 Task: Schedule a self-care retreat weekend.
Action: Mouse moved to (63, 96)
Screenshot: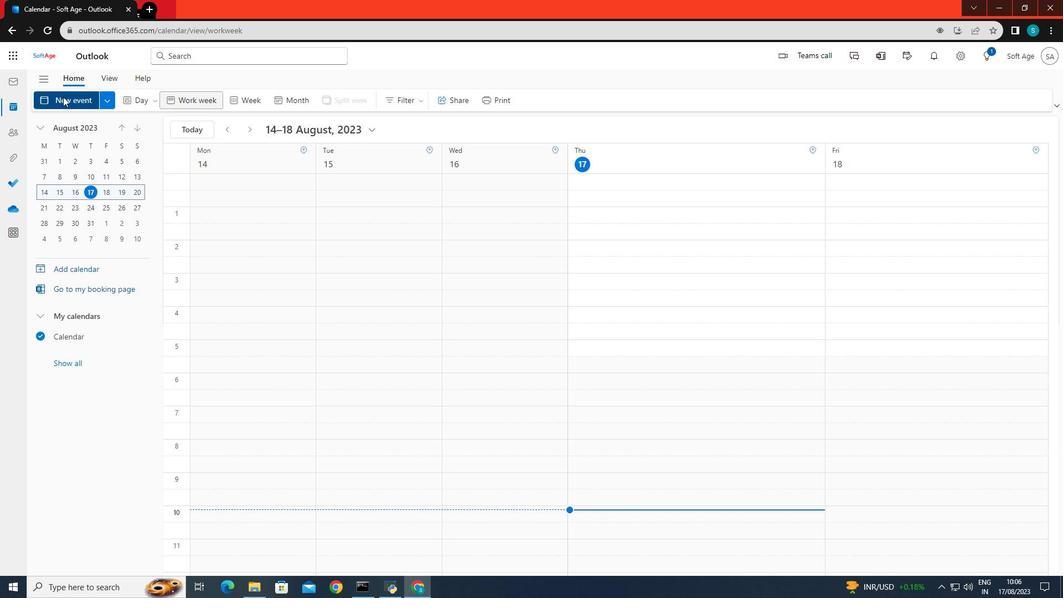 
Action: Mouse pressed left at (63, 96)
Screenshot: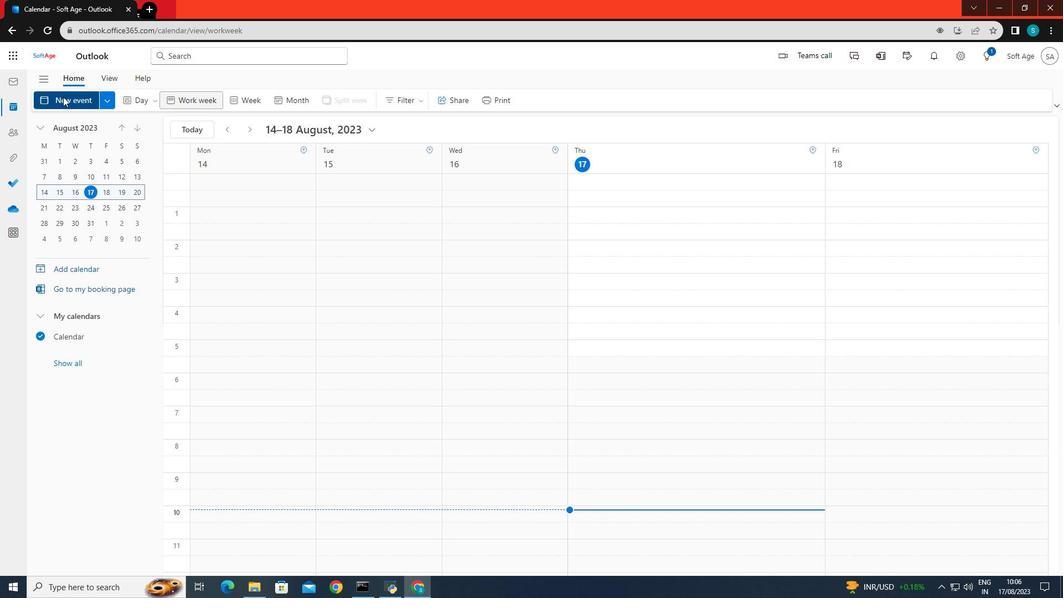 
Action: Mouse moved to (307, 168)
Screenshot: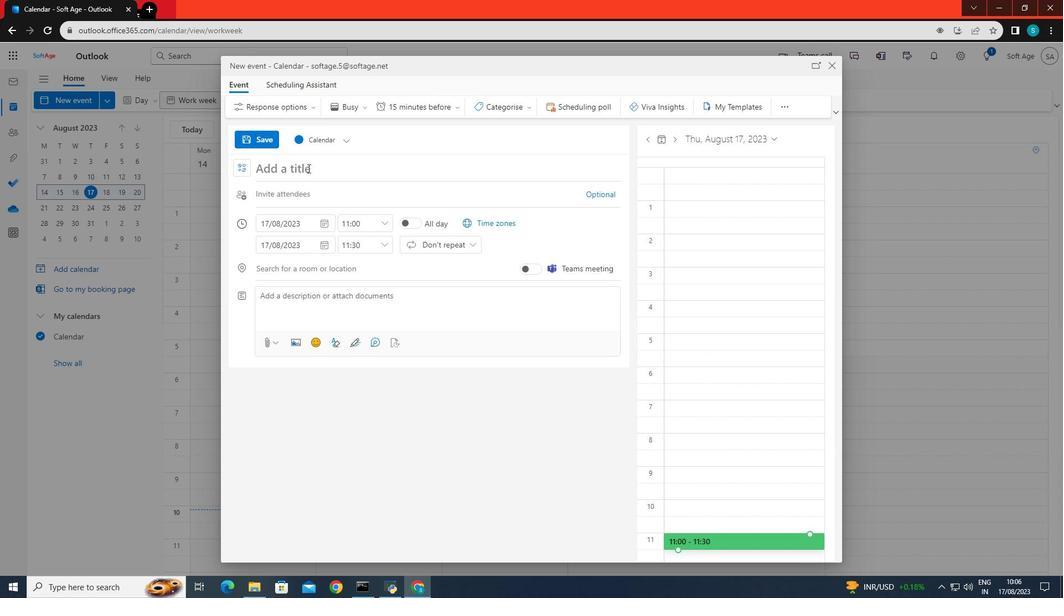 
Action: Mouse pressed left at (307, 168)
Screenshot: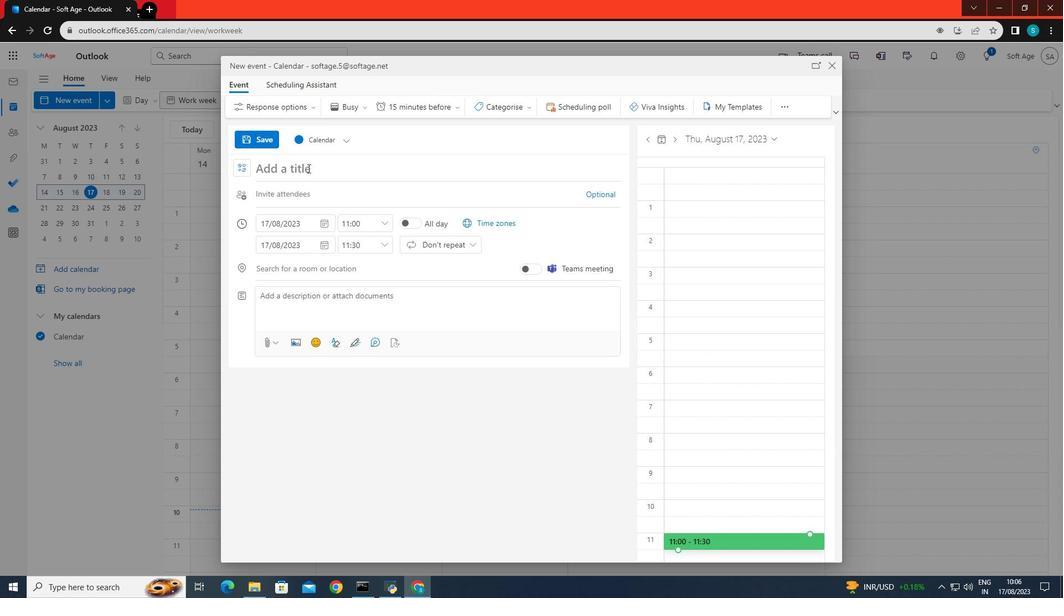 
Action: Key pressed <Key.caps_lock>SE<Key.backspace><Key.caps_lock>elf-care<Key.space>retreat<Key.space>weekend
Screenshot: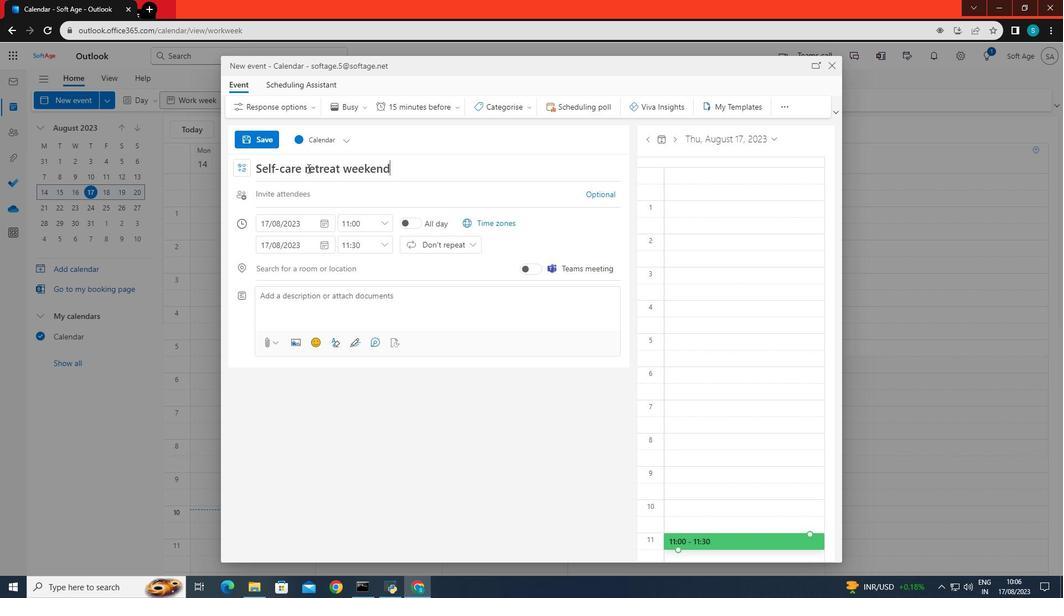 
Action: Mouse moved to (271, 219)
Screenshot: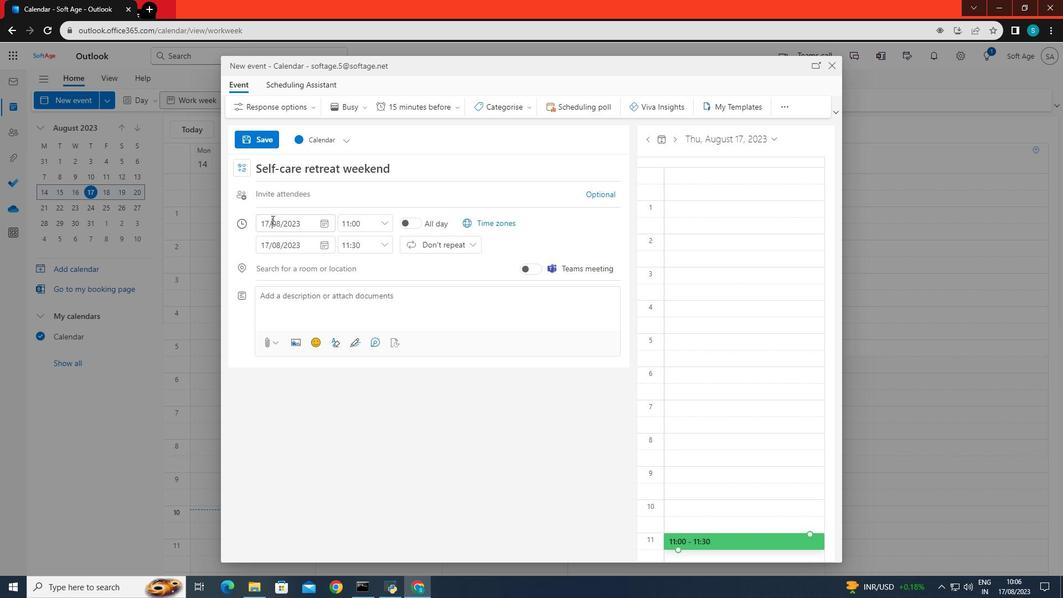
Action: Mouse pressed left at (271, 219)
Screenshot: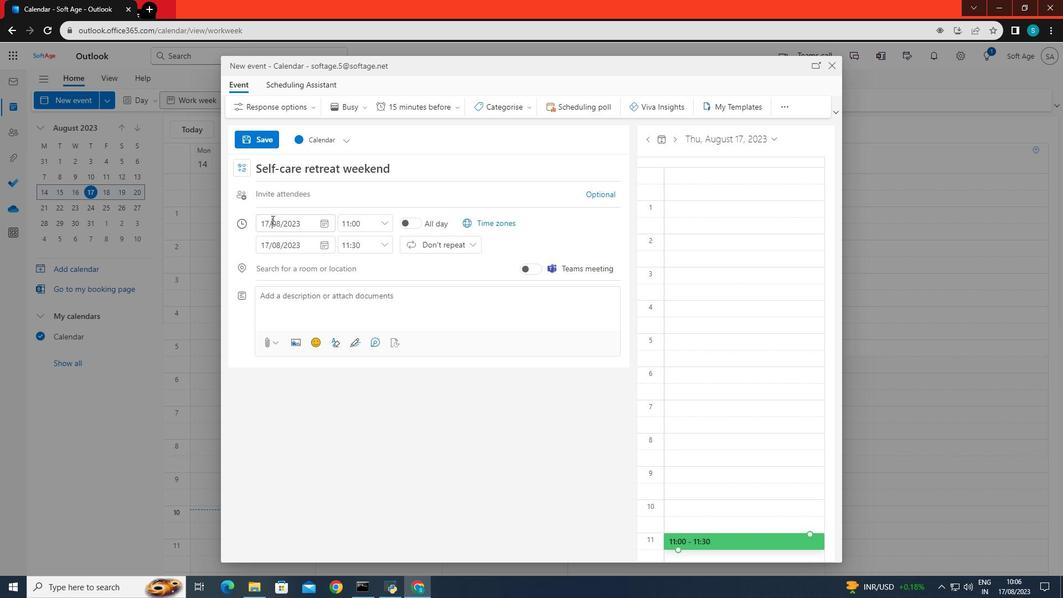 
Action: Mouse moved to (331, 327)
Screenshot: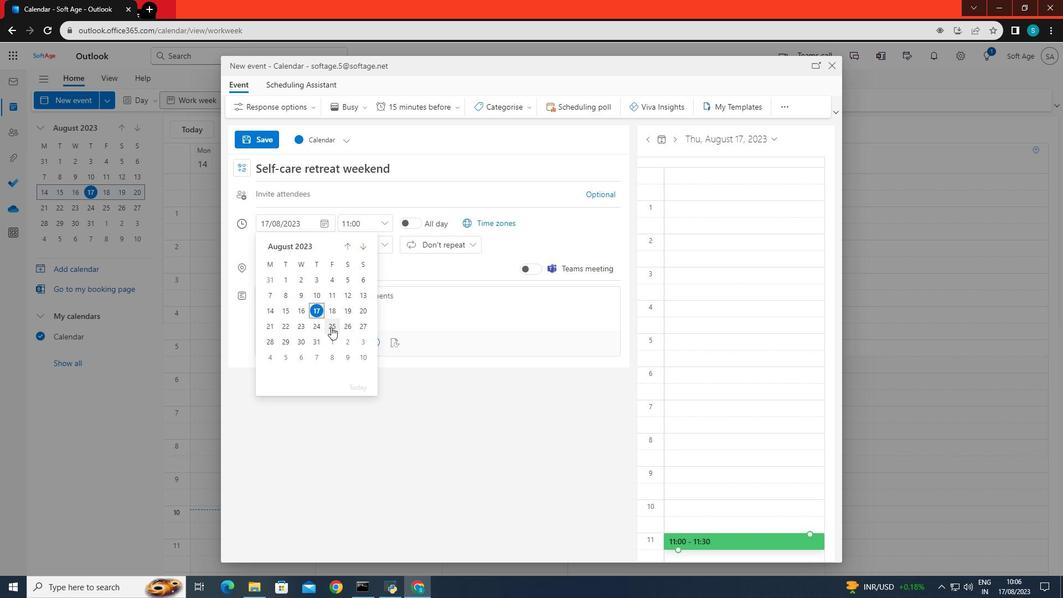 
Action: Mouse pressed left at (331, 327)
Screenshot: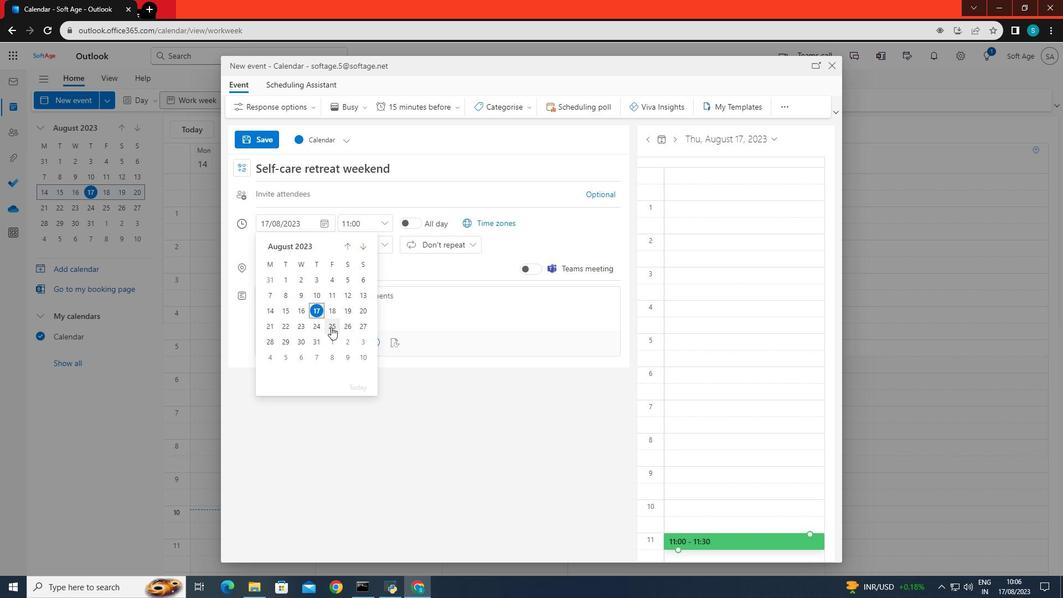 
Action: Mouse moved to (384, 225)
Screenshot: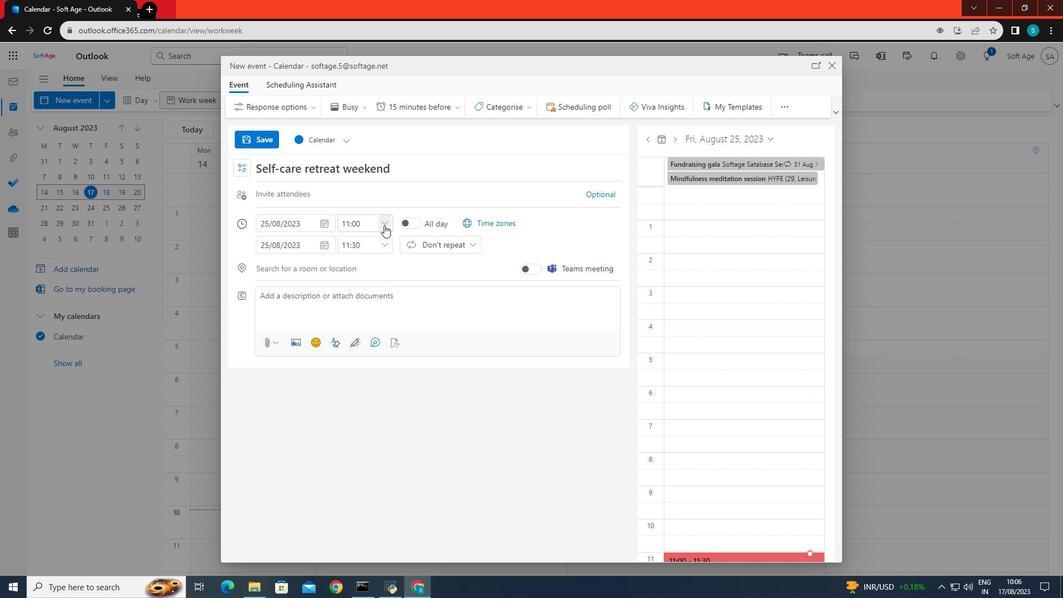 
Action: Mouse pressed left at (384, 225)
Screenshot: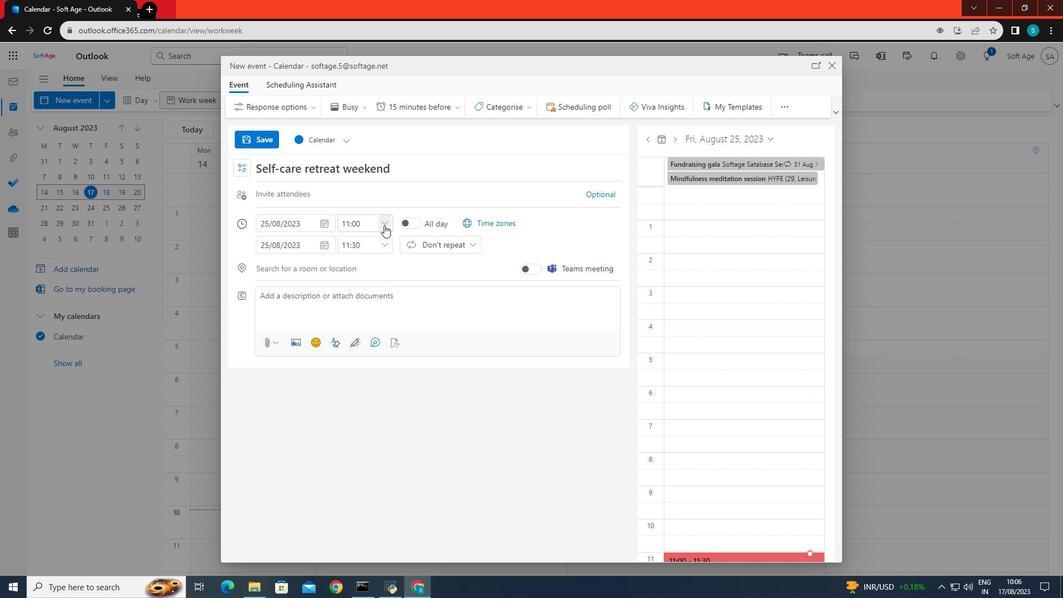 
Action: Mouse moved to (374, 302)
Screenshot: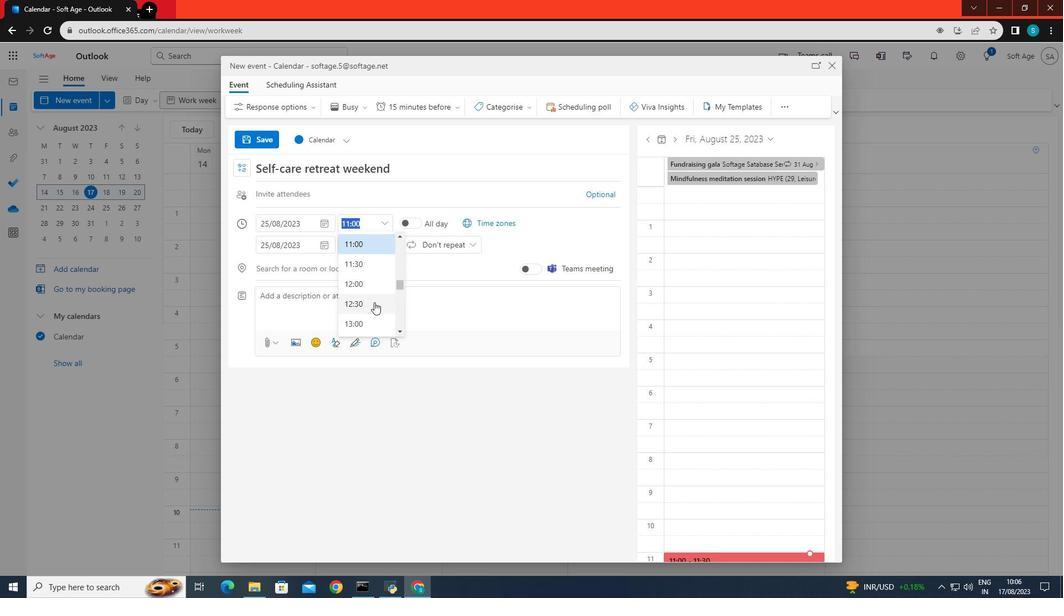 
Action: Mouse scrolled (374, 302) with delta (0, 0)
Screenshot: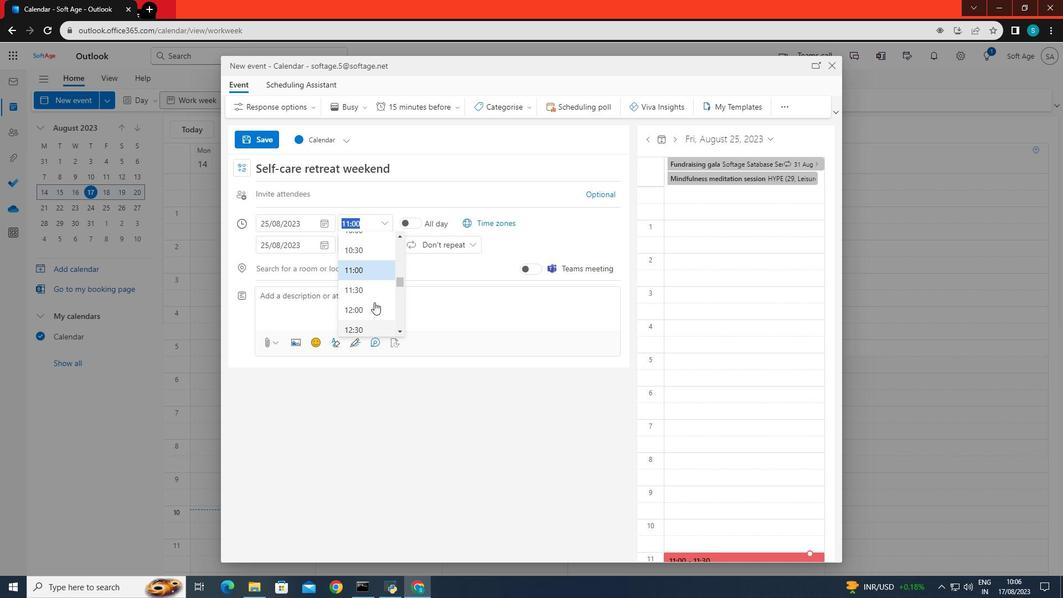 
Action: Mouse scrolled (374, 302) with delta (0, 0)
Screenshot: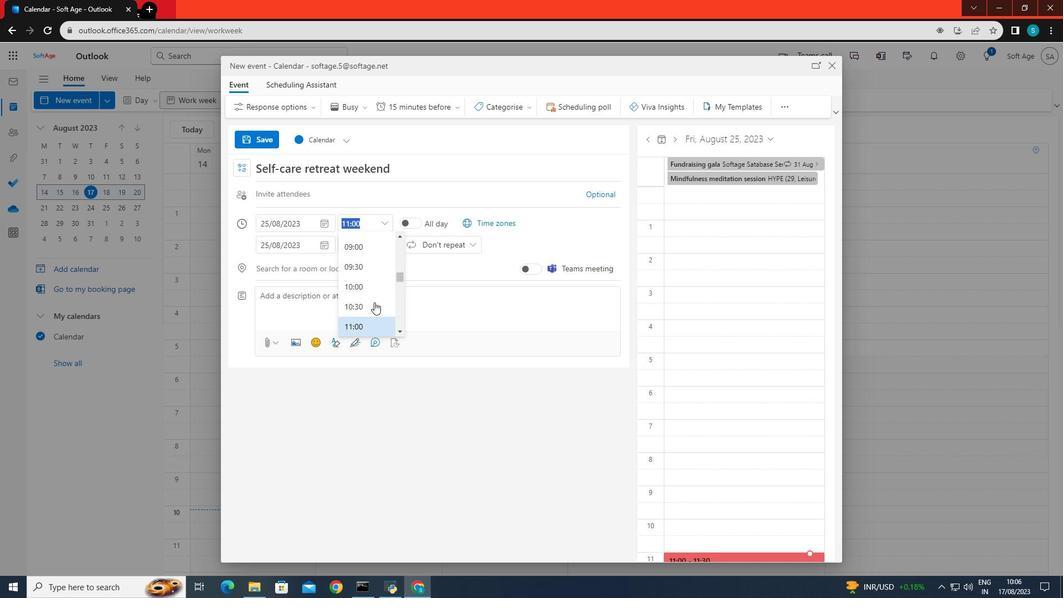 
Action: Mouse moved to (362, 275)
Screenshot: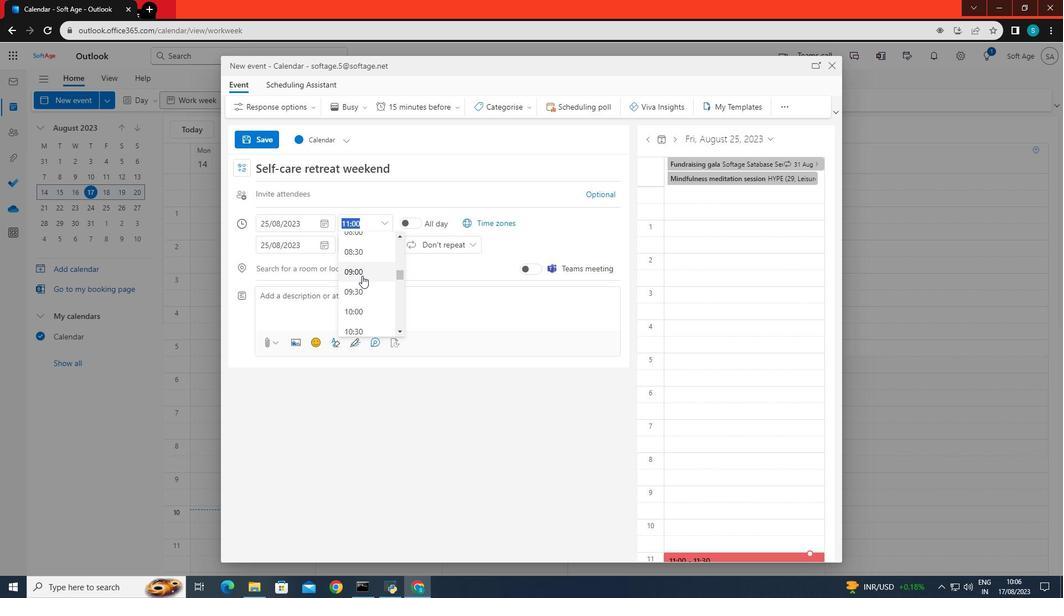 
Action: Mouse pressed left at (362, 275)
Screenshot: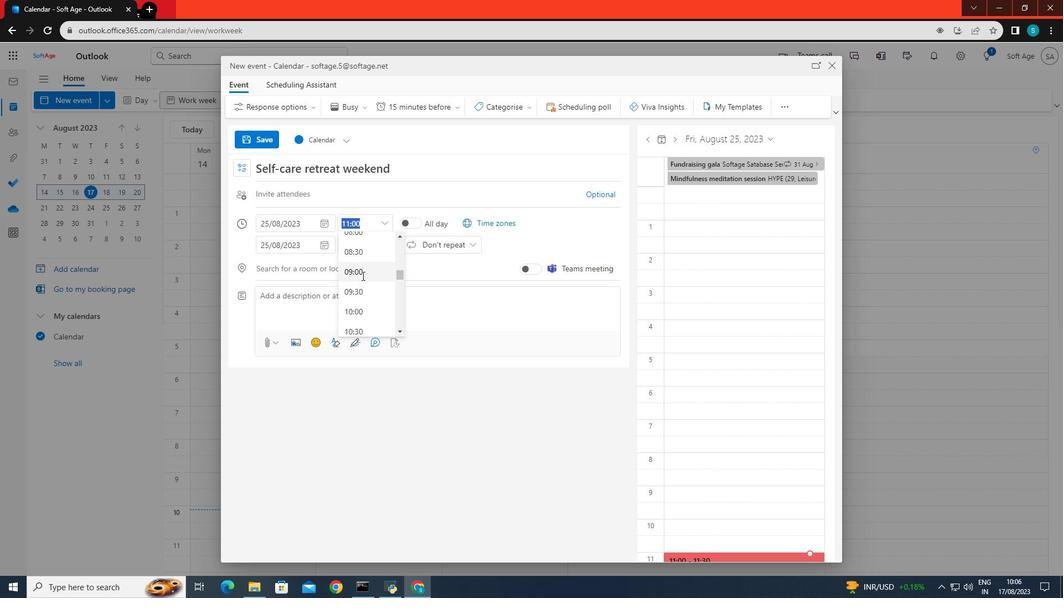 
Action: Mouse moved to (294, 295)
Screenshot: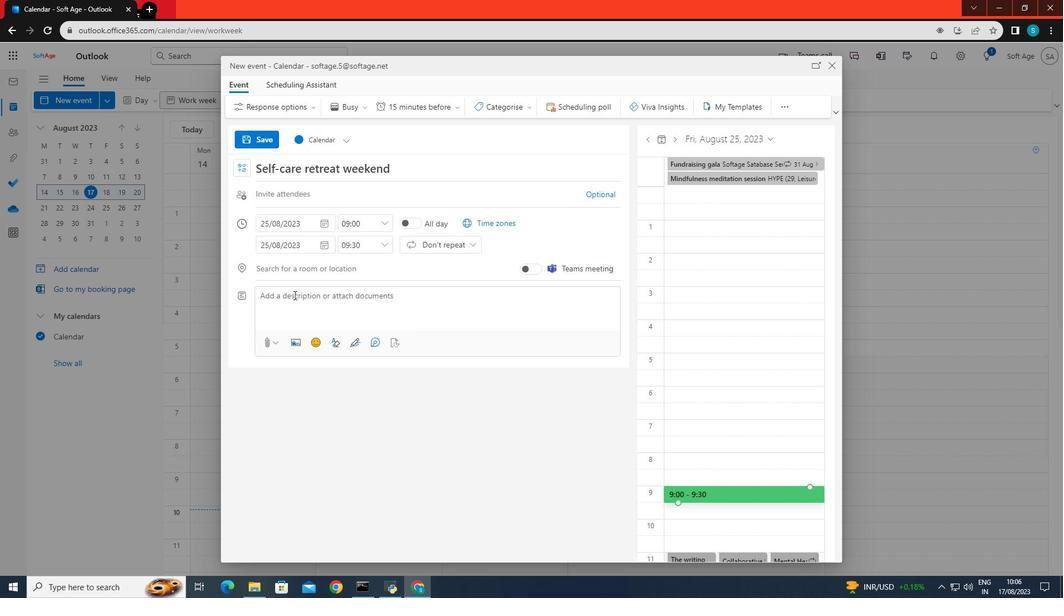 
Action: Mouse pressed left at (294, 295)
Screenshot: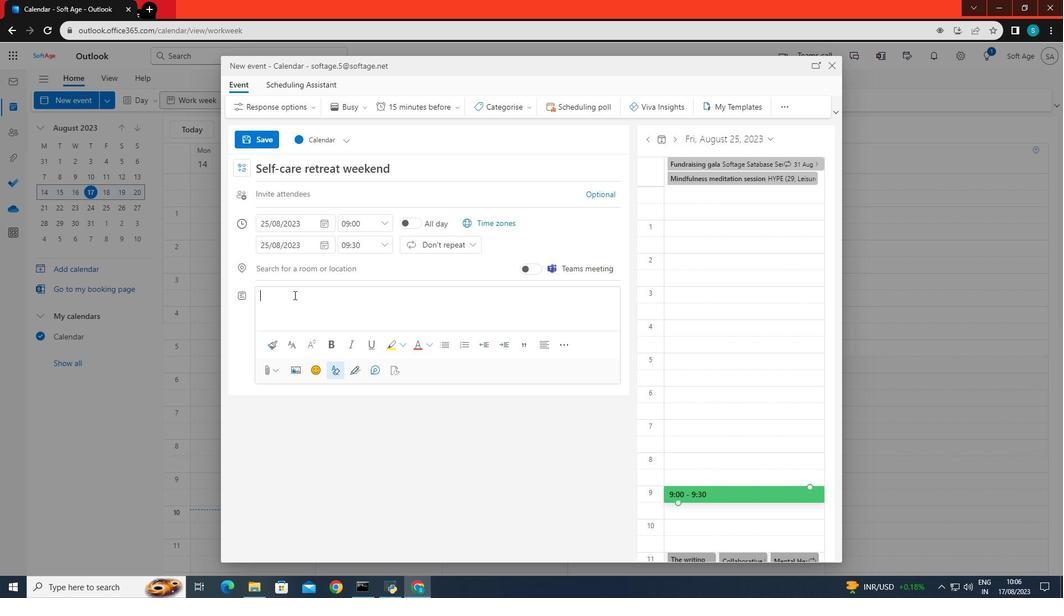 
Action: Key pressed <Key.caps_lock>S<Key.caps_lock>cheduale<Key.space>a<Key.space>se<Key.backspace><Key.backspace><Key.backspace><Key.backspace><Key.backspace><Key.backspace><Key.backspace><Key.backspace><Key.backspace><Key.backspace>dule<Key.space>a<Key.space>self-care<Key.space>retreat<Key.space>eww<Key.backspace><Key.backspace><Key.backspace>w<Key.backspace>weeken.
Screenshot: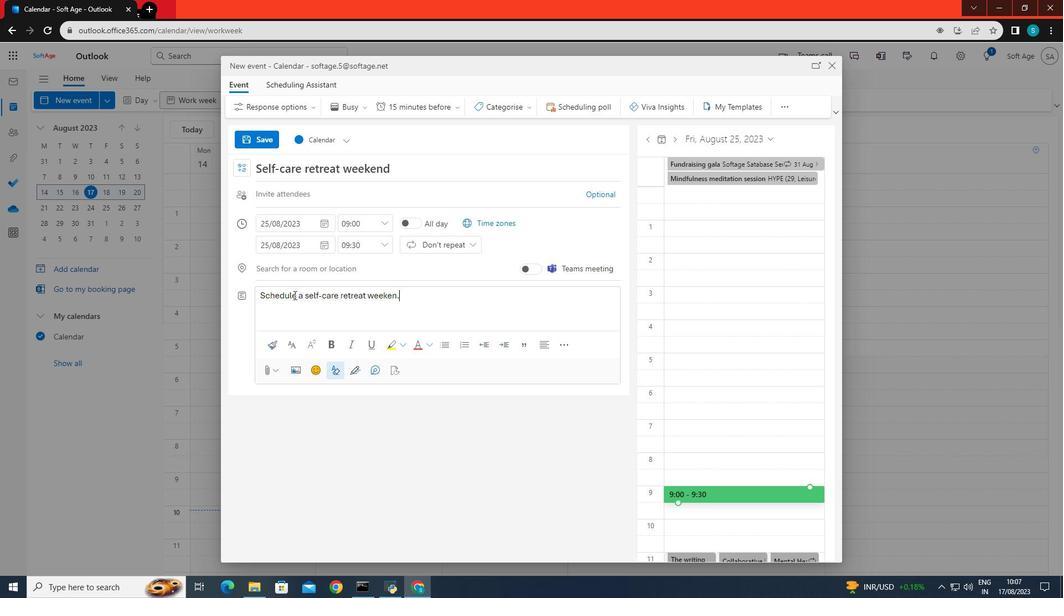 
Action: Mouse moved to (397, 296)
Screenshot: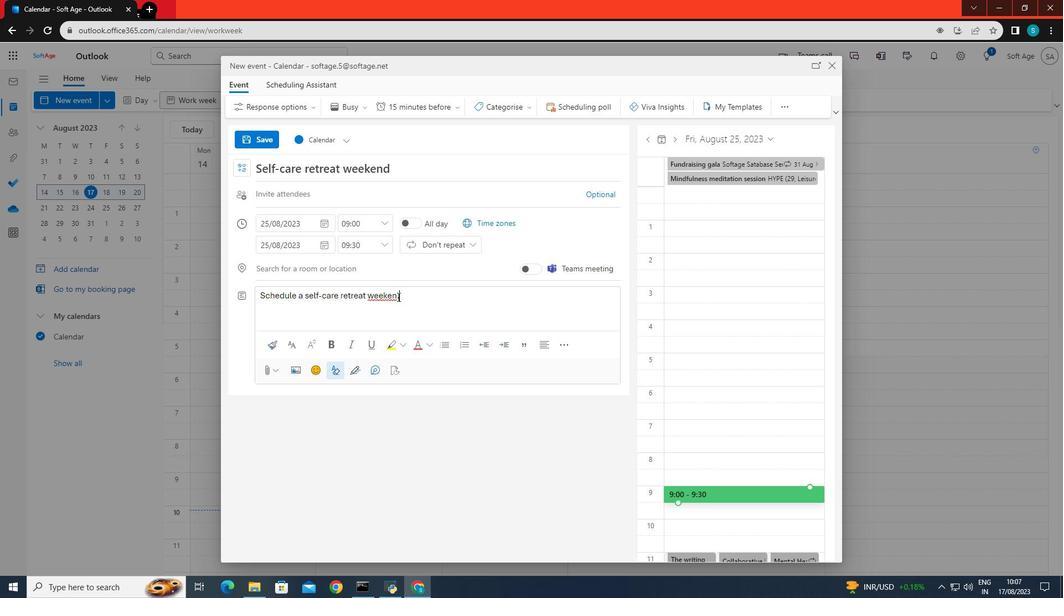 
Action: Mouse pressed left at (397, 296)
Screenshot: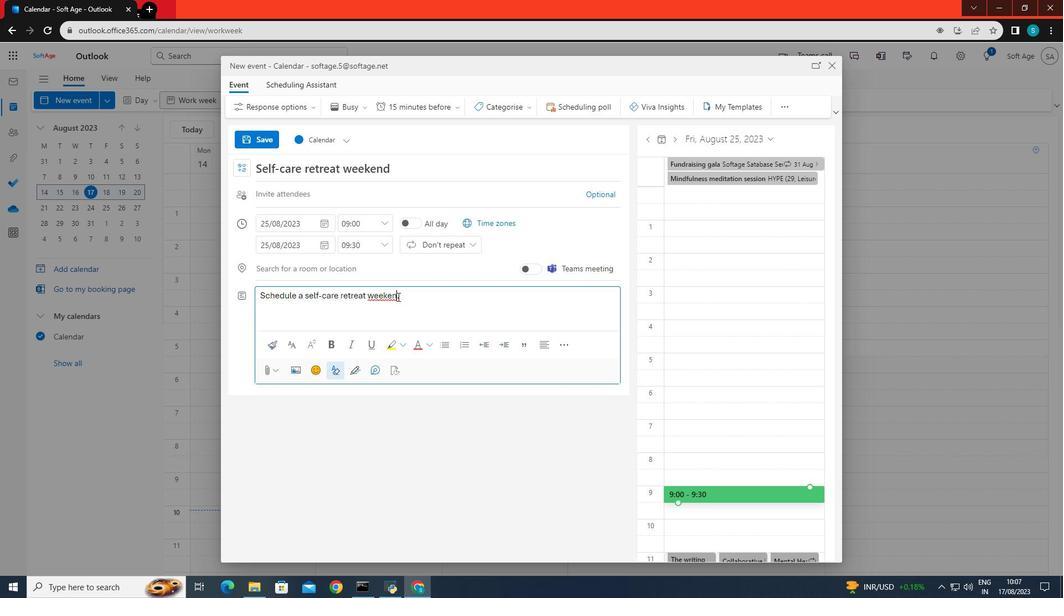 
Action: Mouse moved to (398, 339)
Screenshot: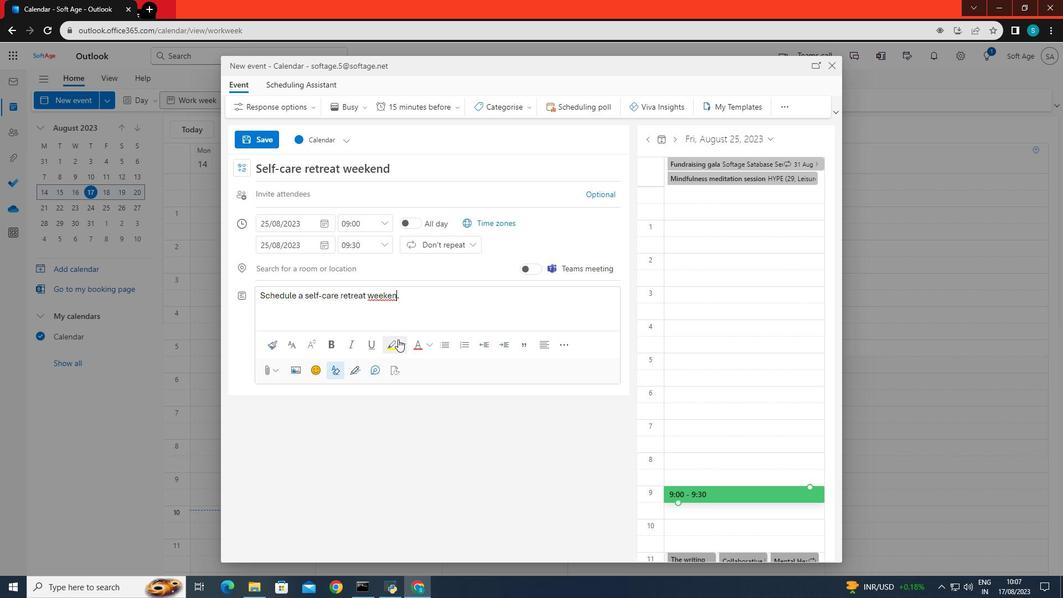 
Action: Key pressed d
Screenshot: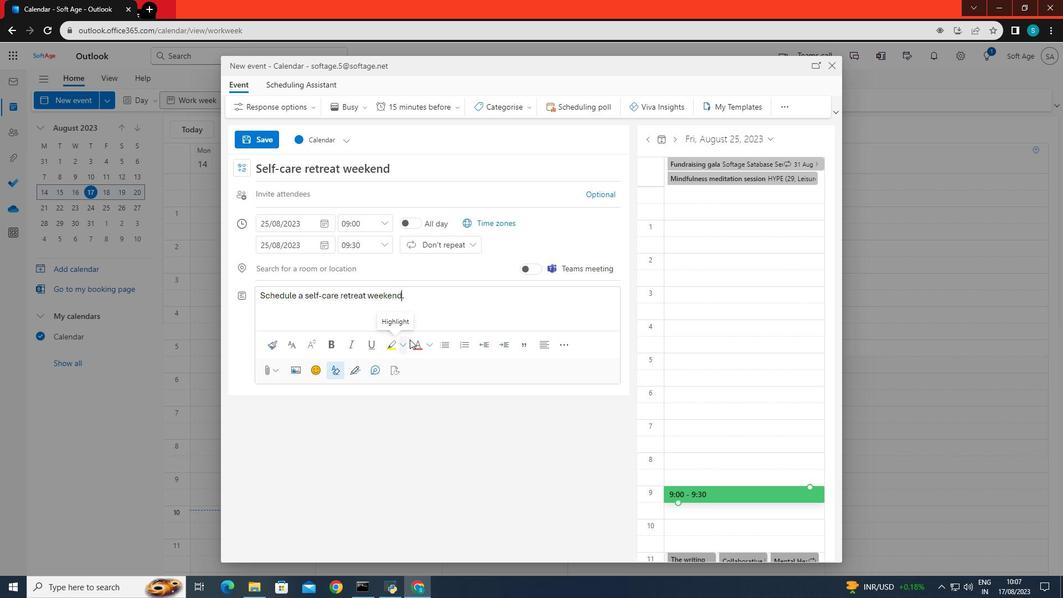 
Action: Mouse moved to (428, 295)
Screenshot: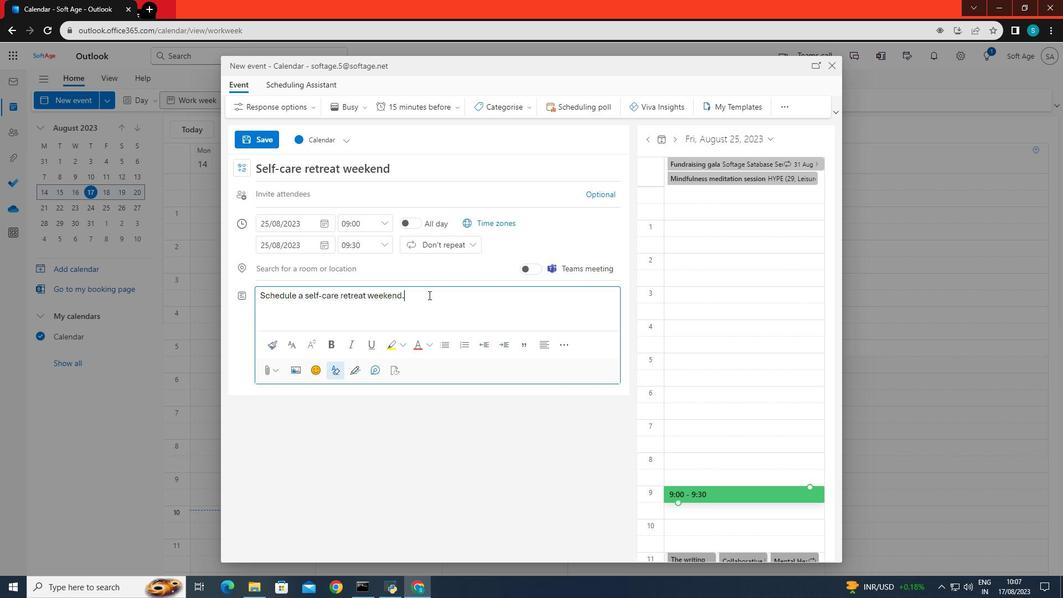 
Action: Mouse pressed left at (428, 295)
Screenshot: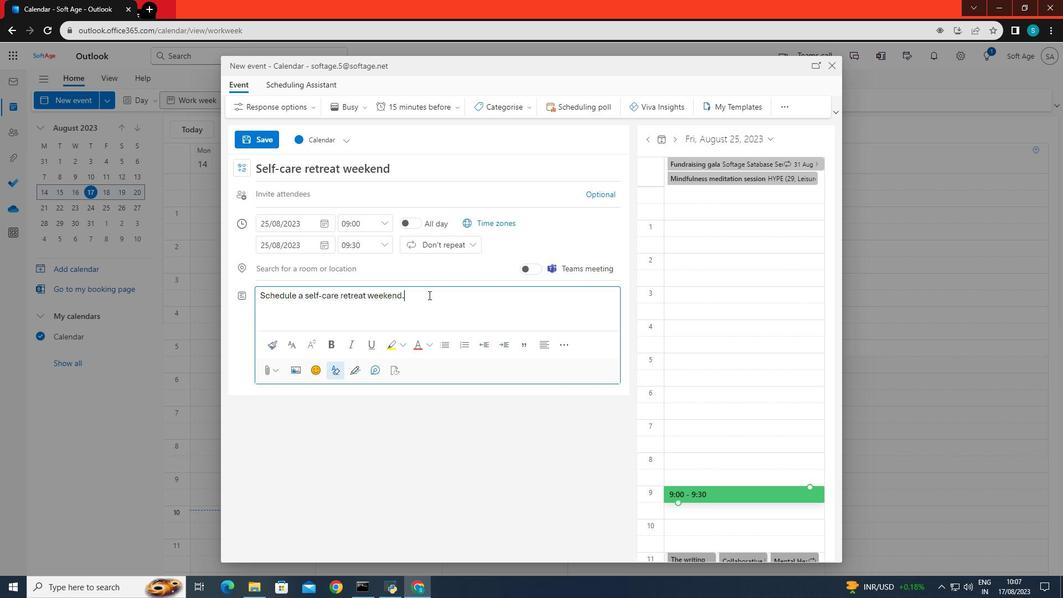 
Action: Mouse moved to (426, 245)
Screenshot: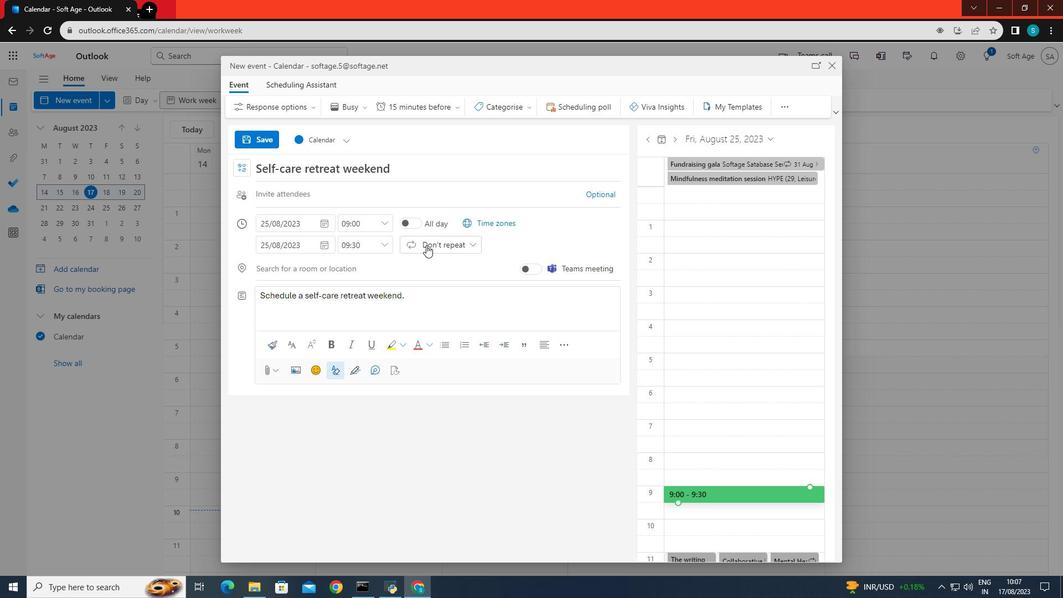 
Action: Mouse pressed left at (426, 245)
Screenshot: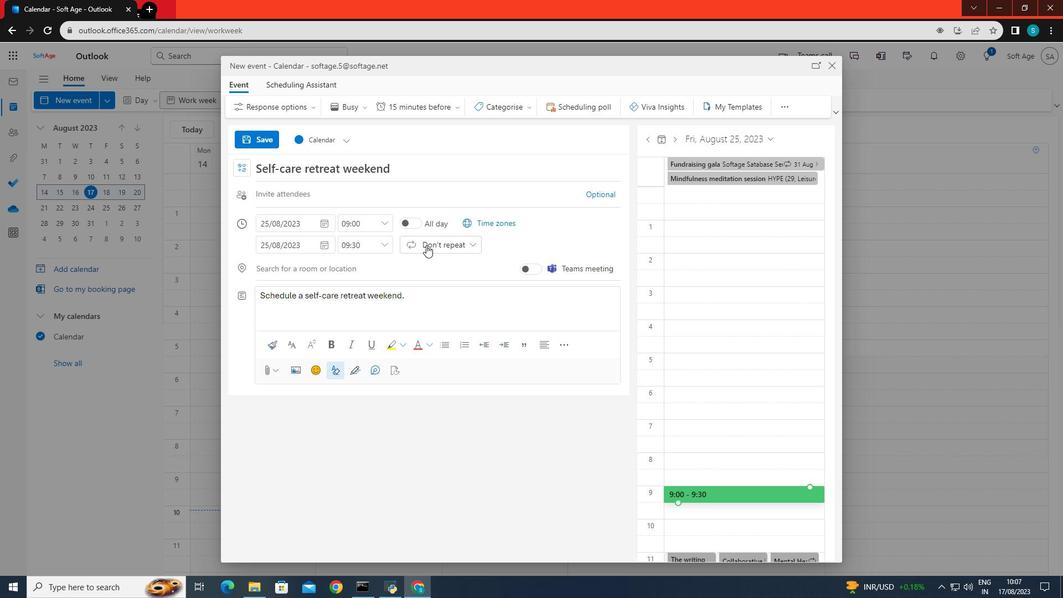 
Action: Mouse moved to (435, 302)
Screenshot: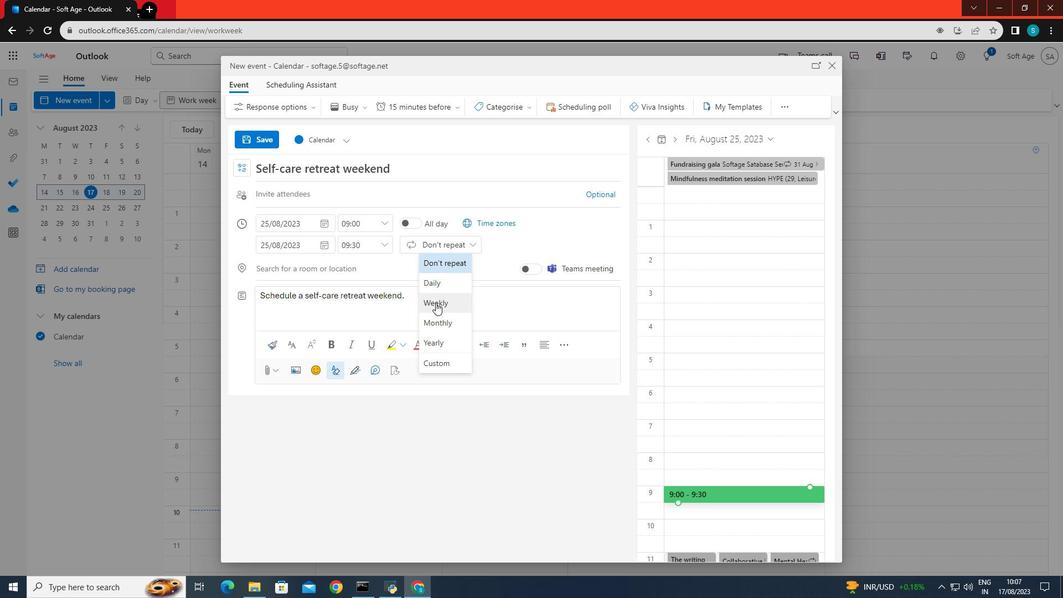 
Action: Mouse pressed left at (435, 302)
Screenshot: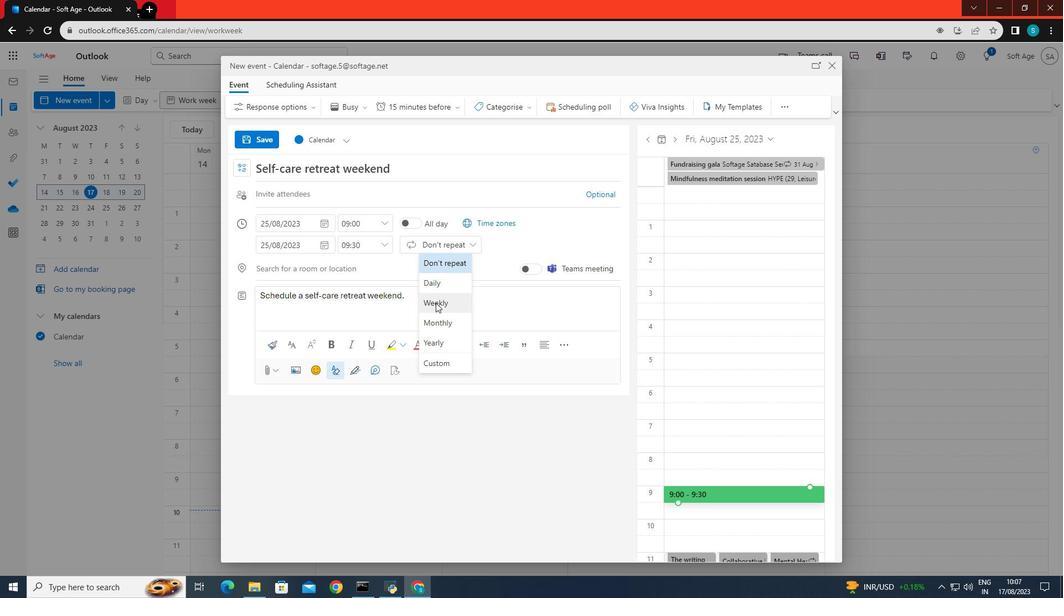 
Action: Mouse moved to (553, 388)
Screenshot: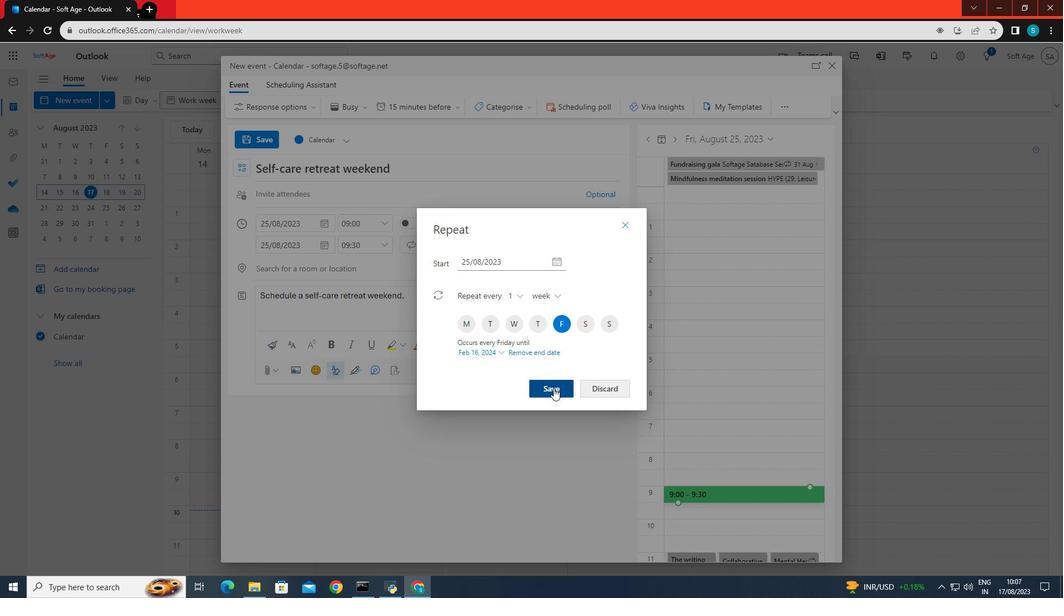 
Action: Mouse pressed left at (553, 388)
Screenshot: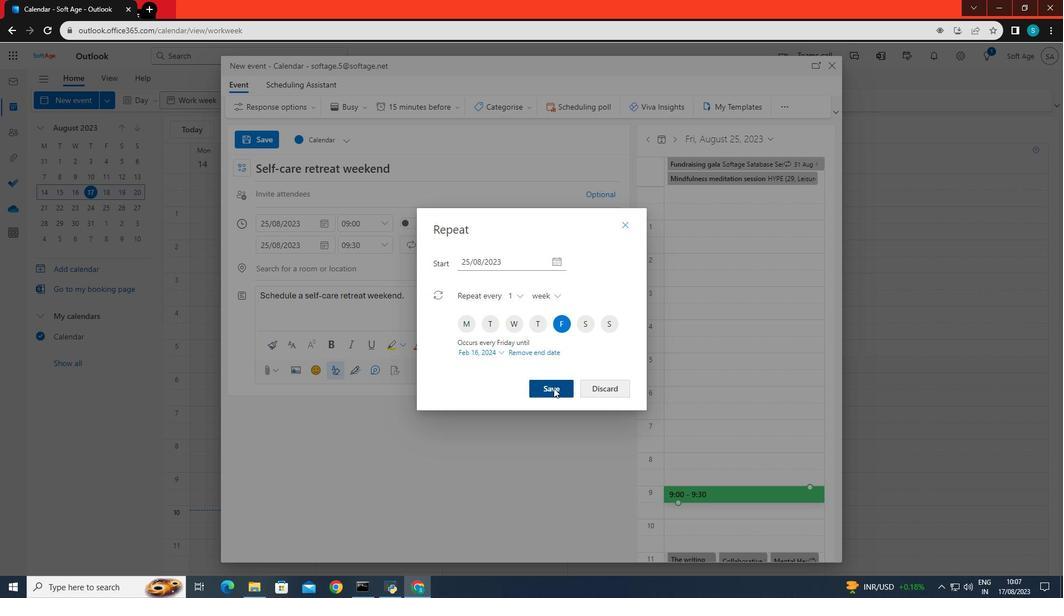 
Action: Mouse moved to (266, 141)
Screenshot: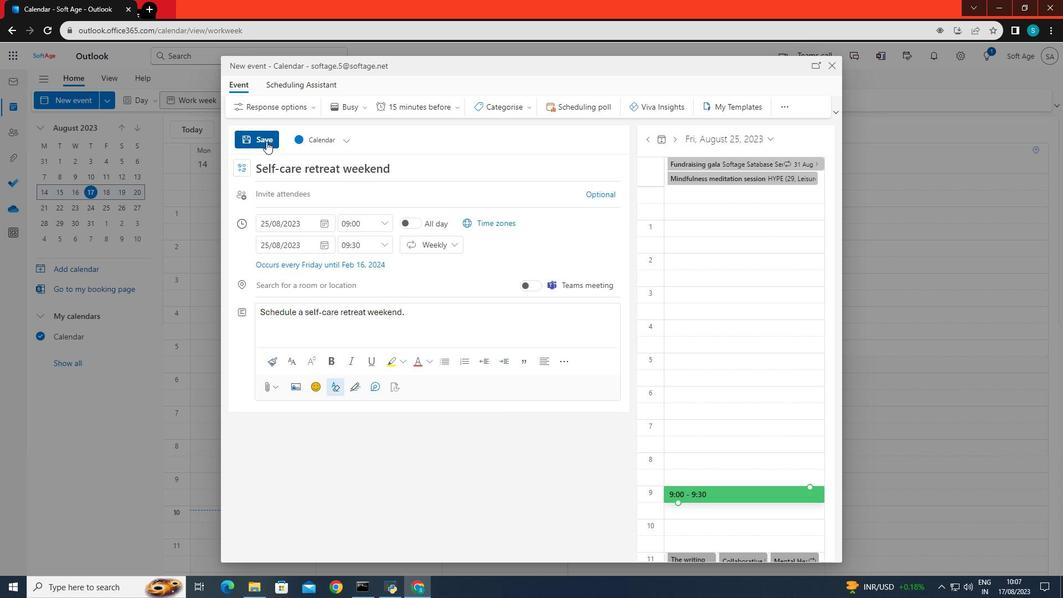 
Action: Mouse pressed left at (266, 141)
Screenshot: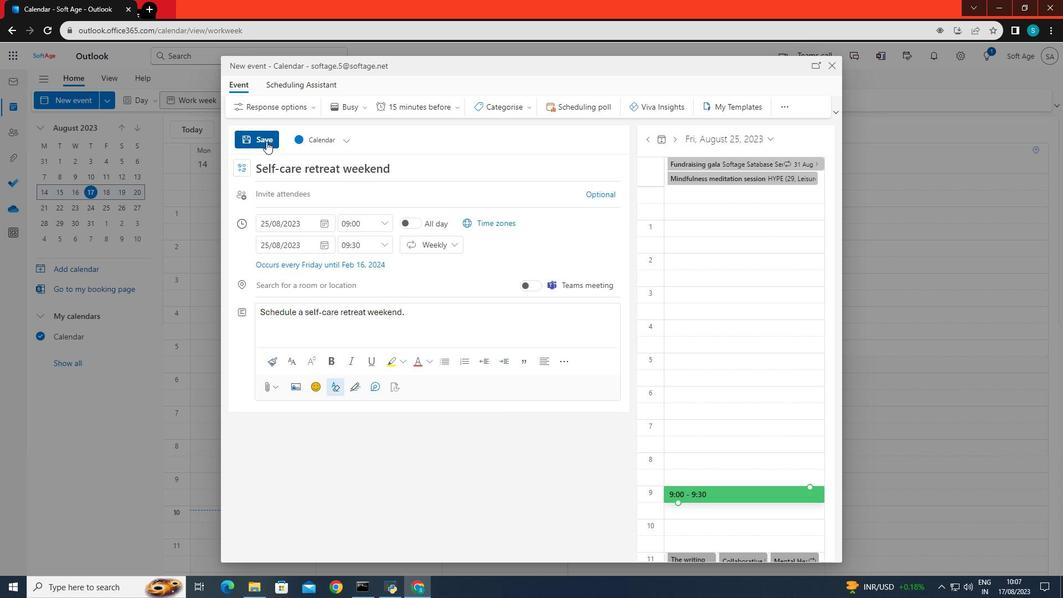 
